 Task: Create List Content Marketing in Board Website Design and Development to Workspace Information Technology Consulting. Create List Lead Nurturing in Board Social Media Influencer Analytics and Reporting to Workspace Information Technology Consulting. Create List Social Media Management in Board Customer Service Feedback Loop Implementation and Management to Workspace Information Technology Consulting
Action: Mouse moved to (51, 395)
Screenshot: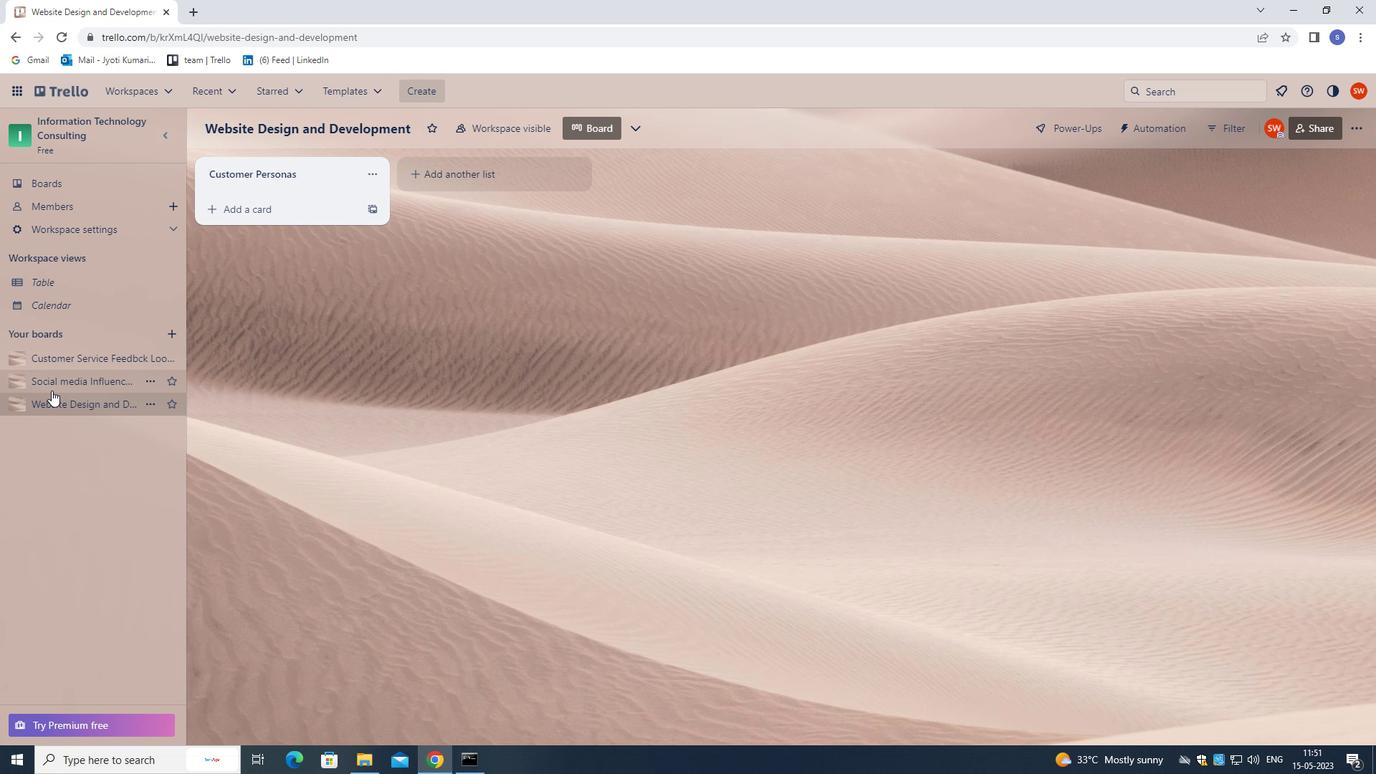 
Action: Mouse pressed left at (51, 395)
Screenshot: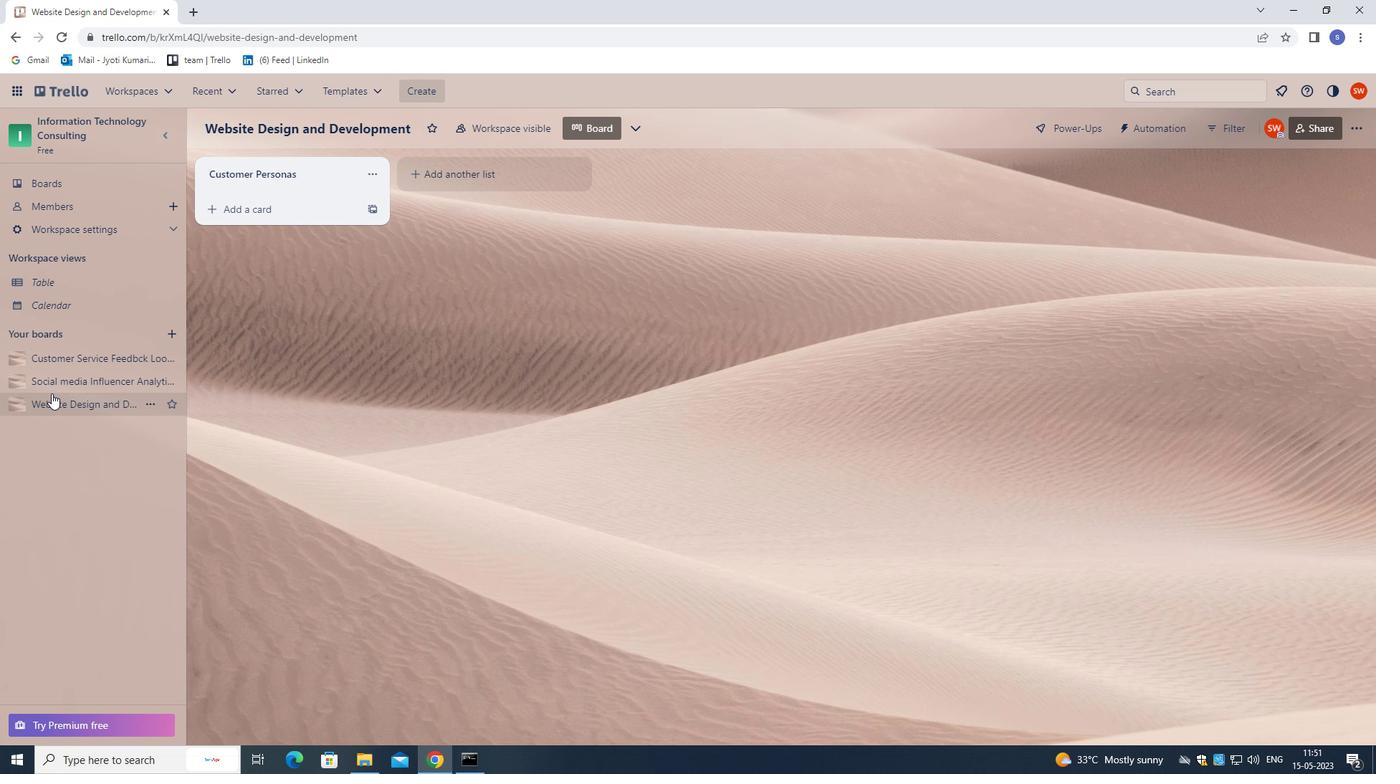 
Action: Mouse moved to (458, 179)
Screenshot: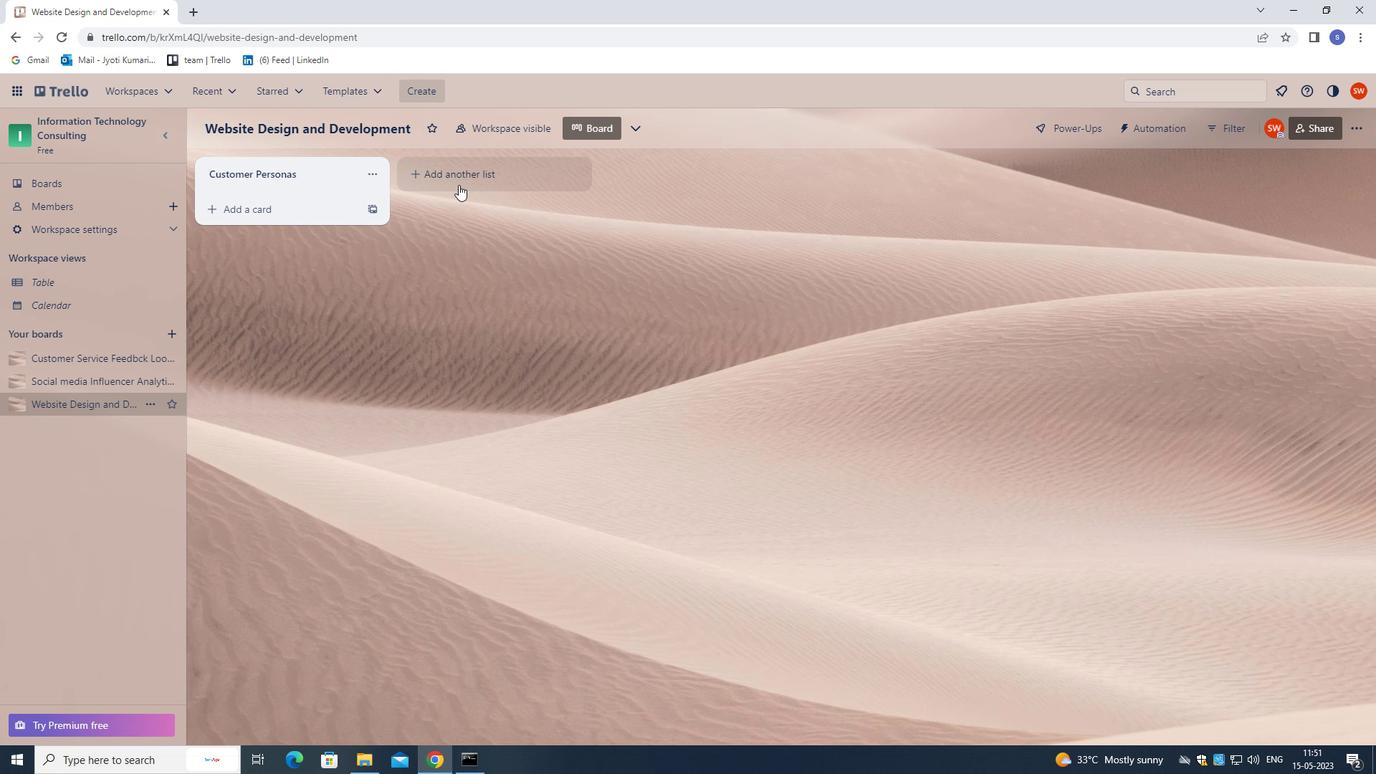 
Action: Mouse pressed left at (458, 179)
Screenshot: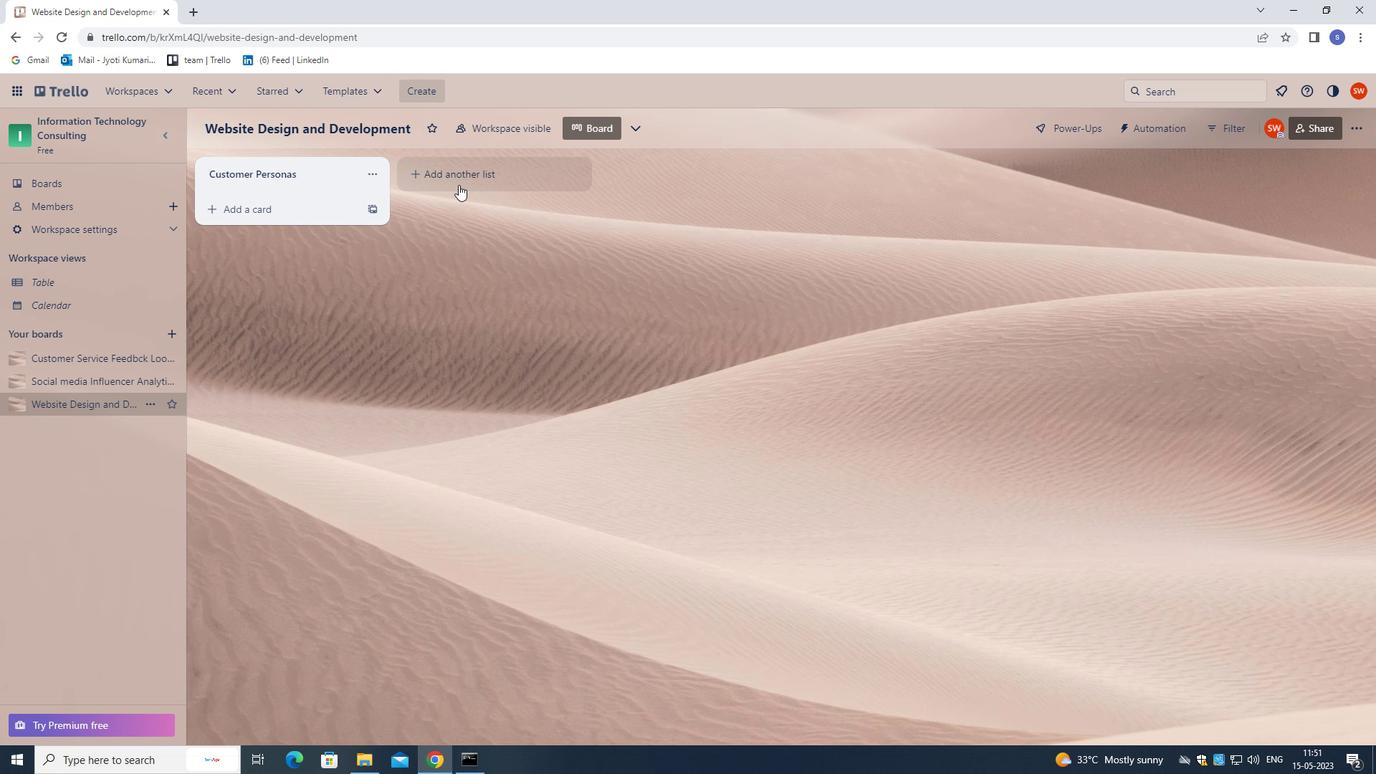 
Action: Mouse moved to (513, 462)
Screenshot: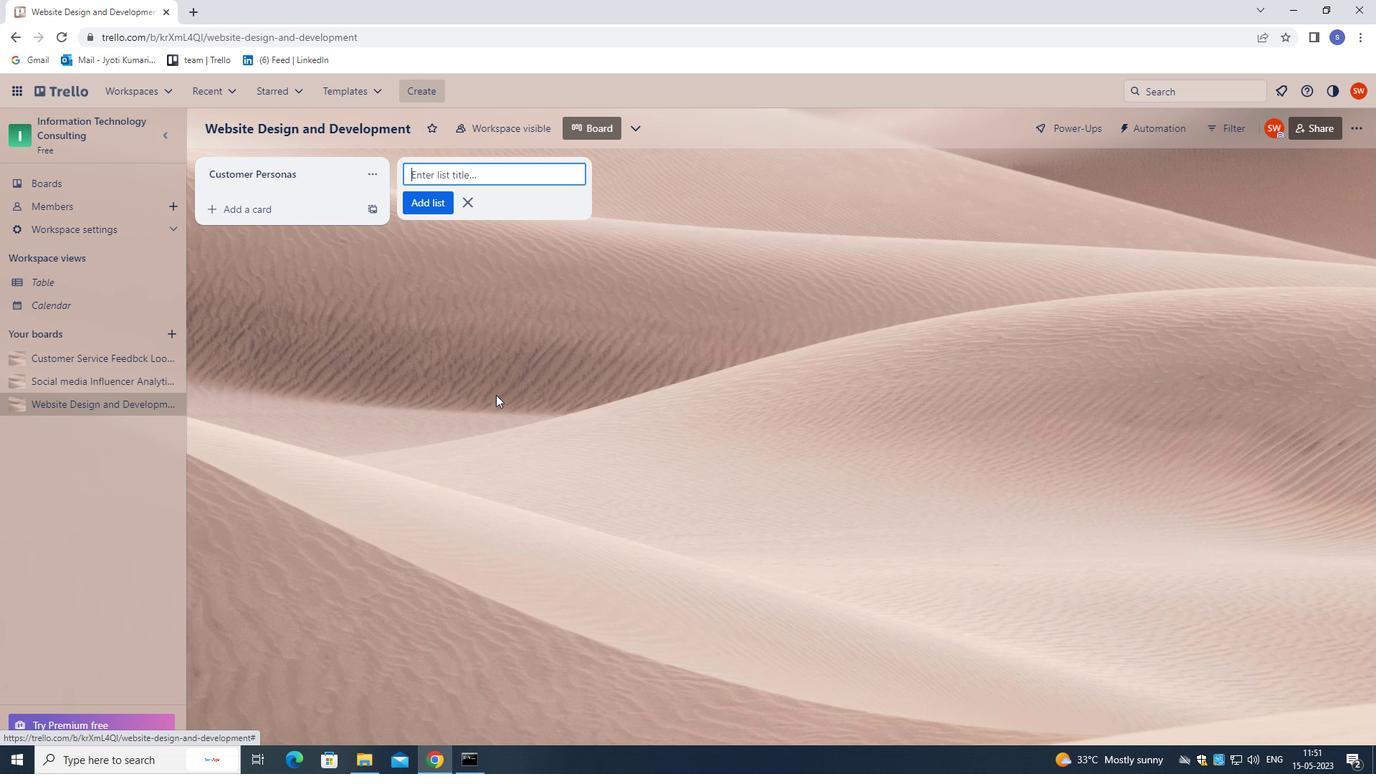 
Action: Key pressed <Key.shift>CONTENET<Key.space><Key.backspace><Key.backspace><Key.backspace><Key.backspace><Key.backspace>ENT<Key.space><Key.shift>MARKETING<Key.enter>
Screenshot: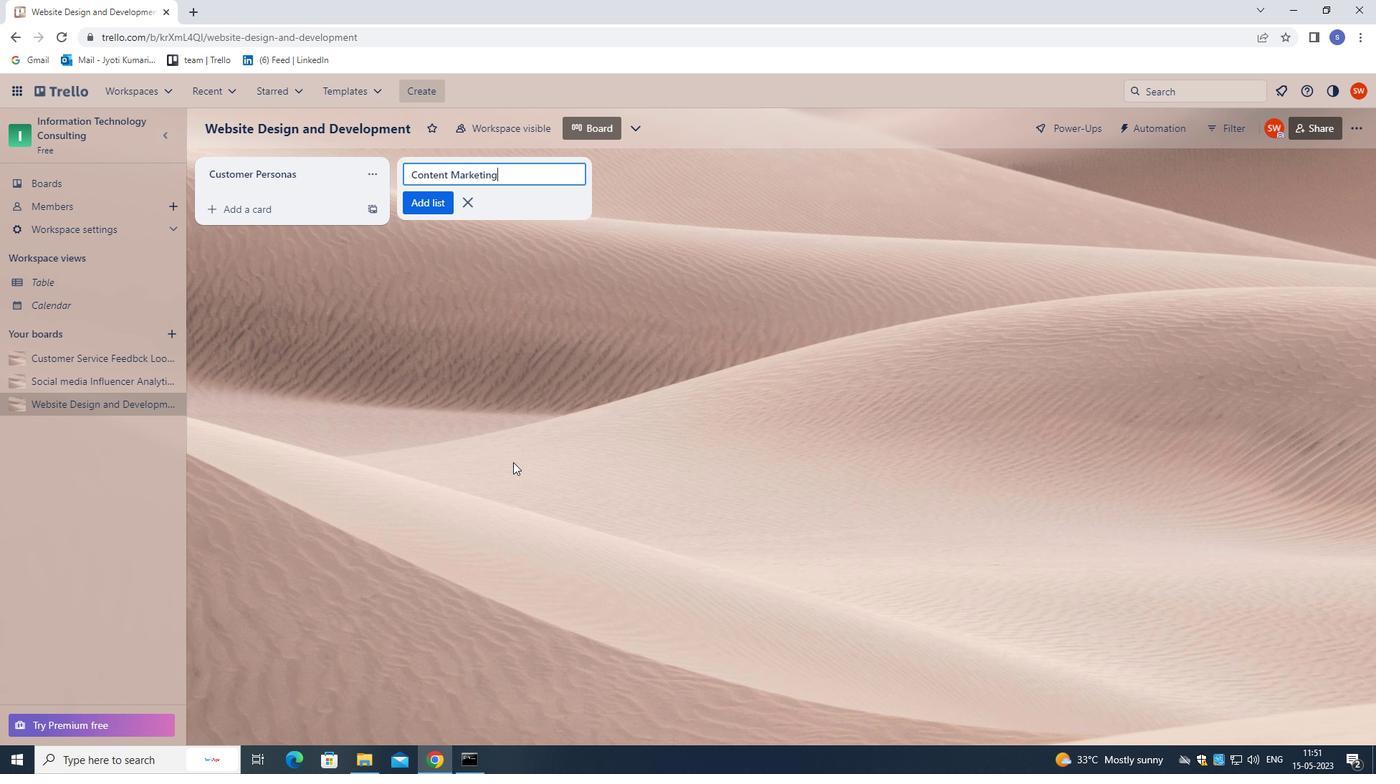 
Action: Mouse moved to (60, 382)
Screenshot: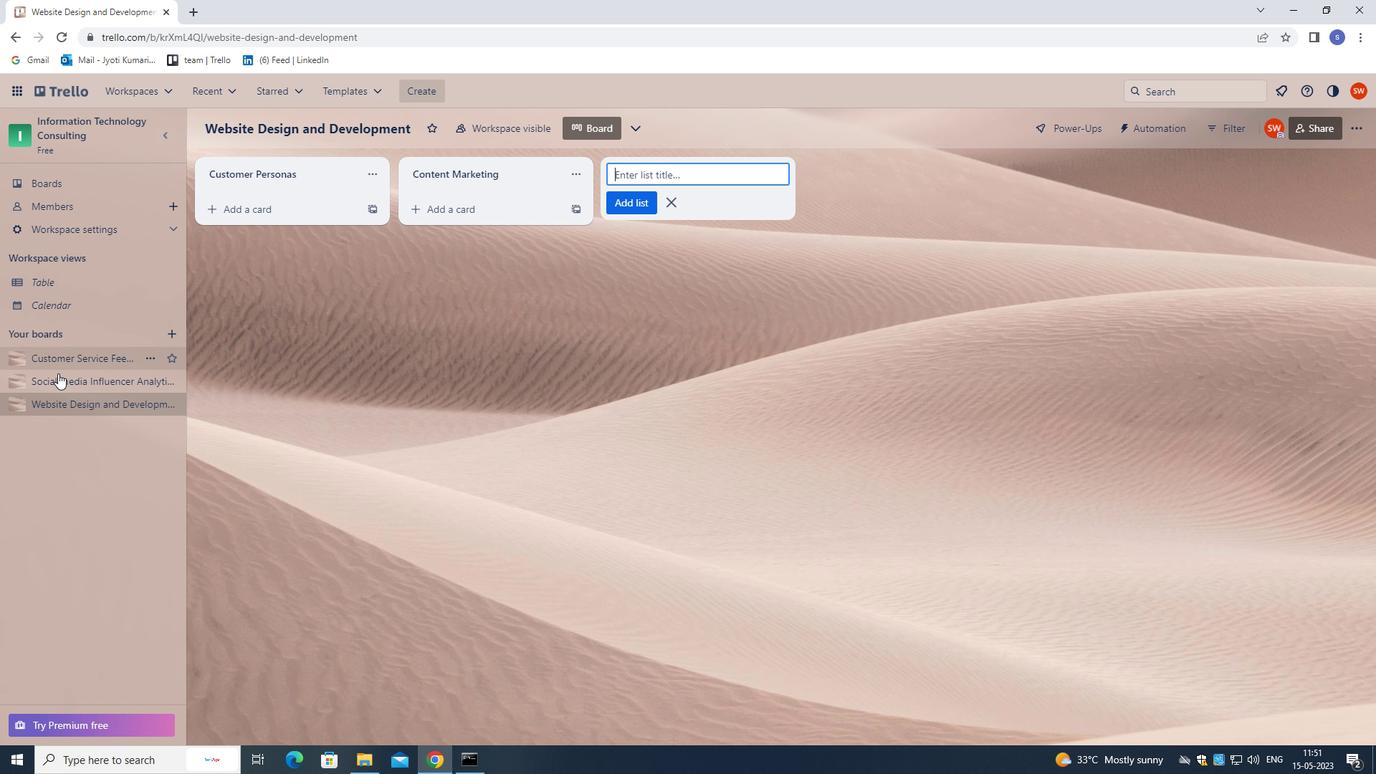 
Action: Mouse pressed left at (60, 382)
Screenshot: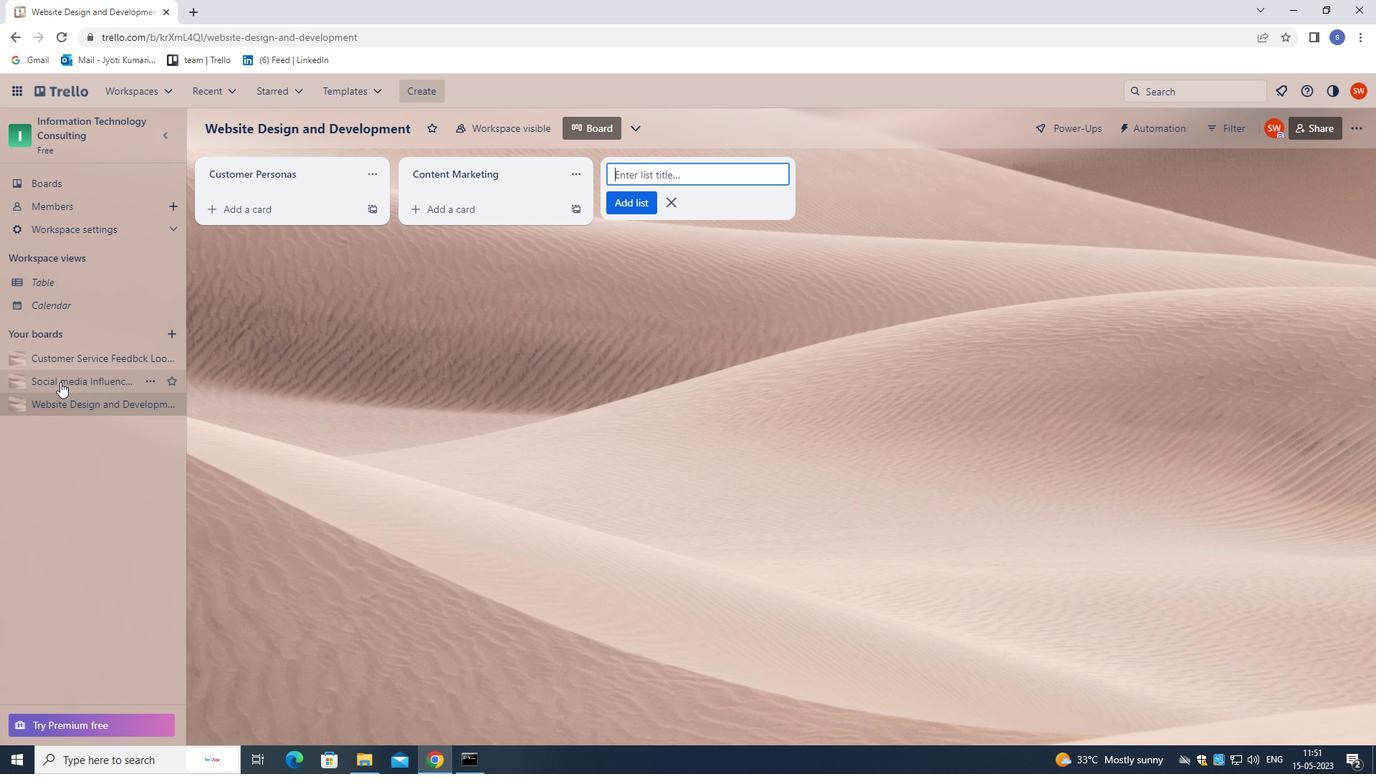 
Action: Mouse moved to (455, 182)
Screenshot: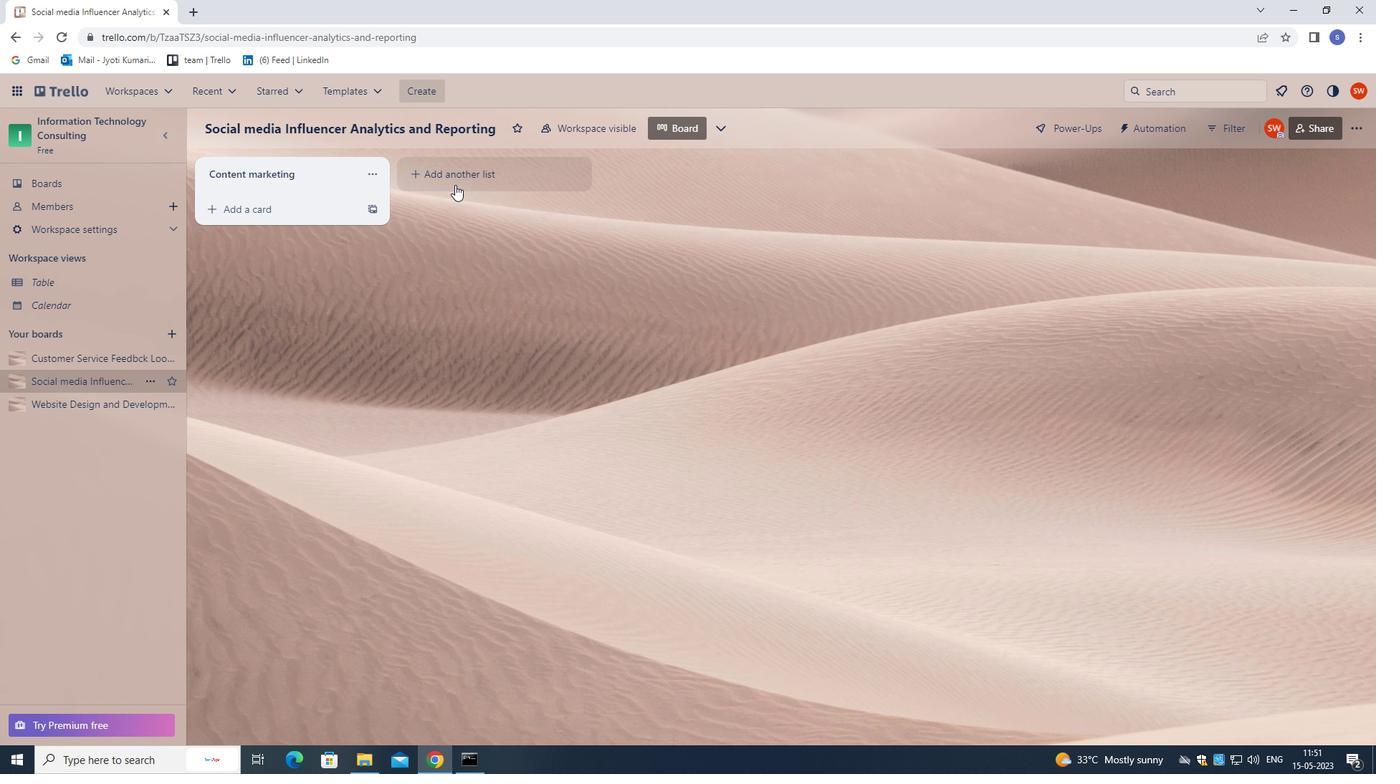 
Action: Mouse pressed left at (455, 182)
Screenshot: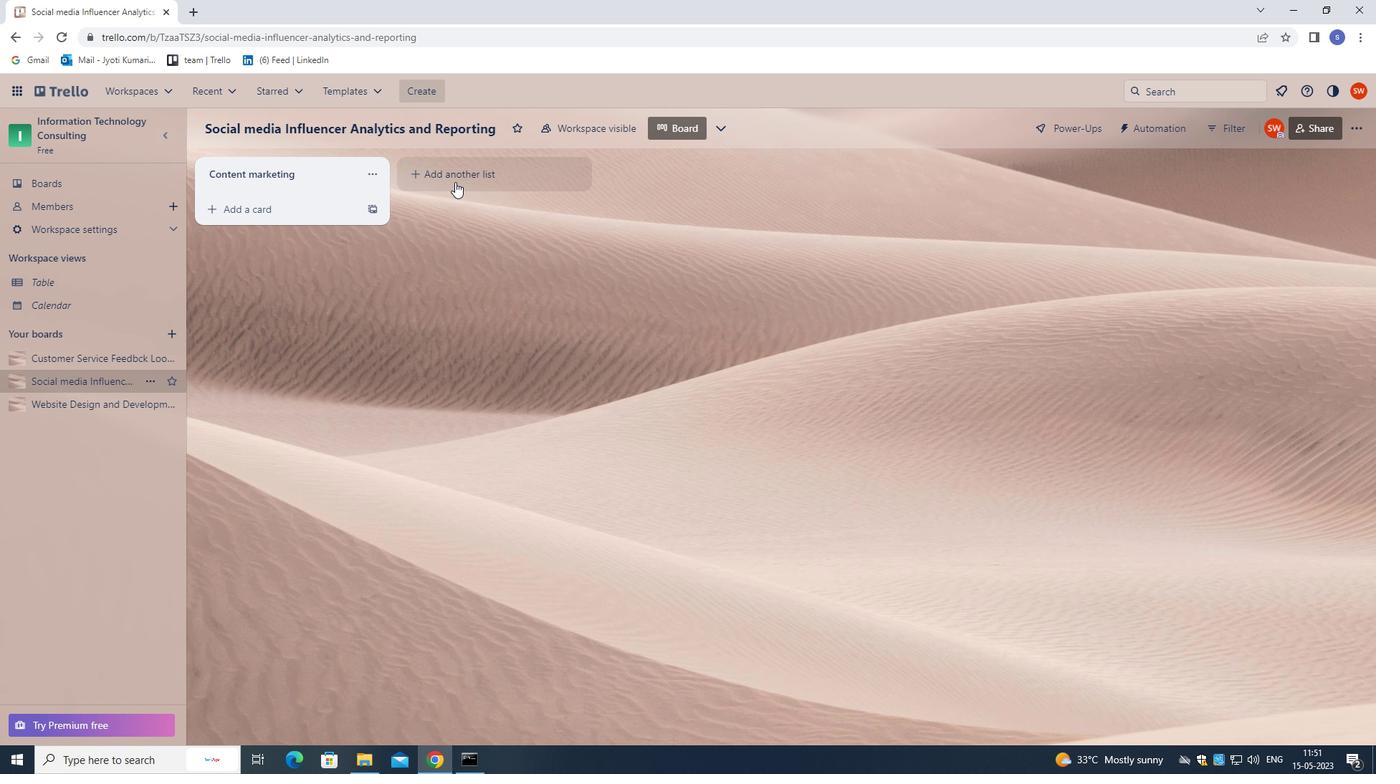 
Action: Mouse moved to (493, 405)
Screenshot: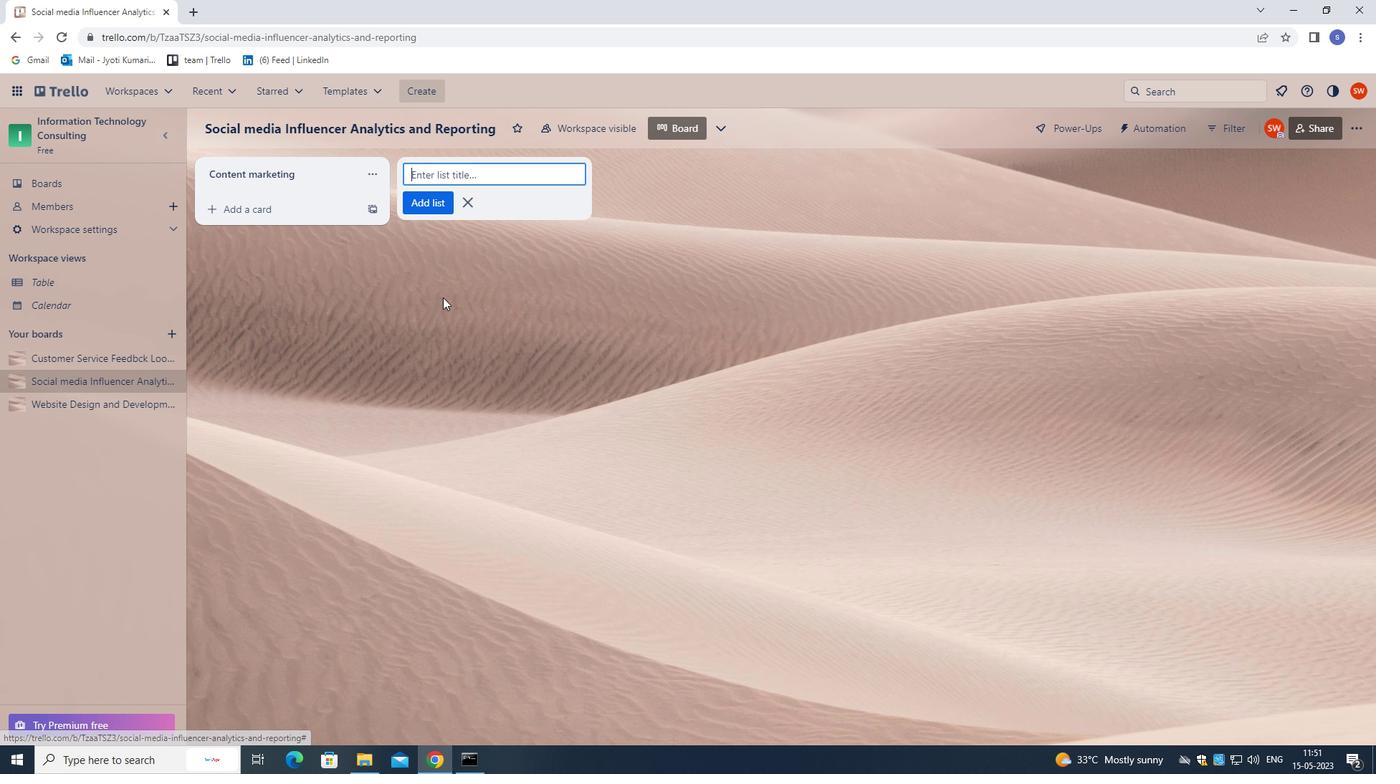 
Action: Key pressed <Key.shift>L
Screenshot: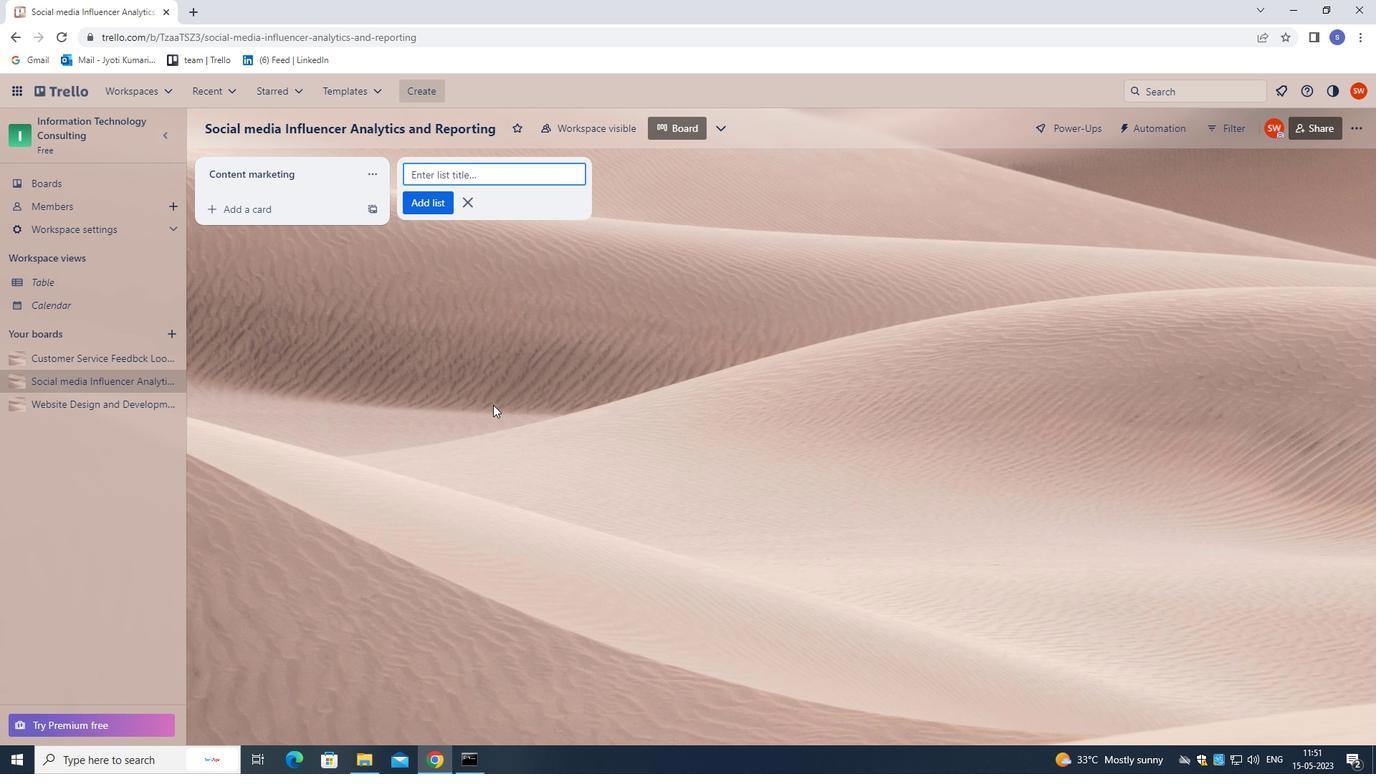 
Action: Mouse moved to (493, 405)
Screenshot: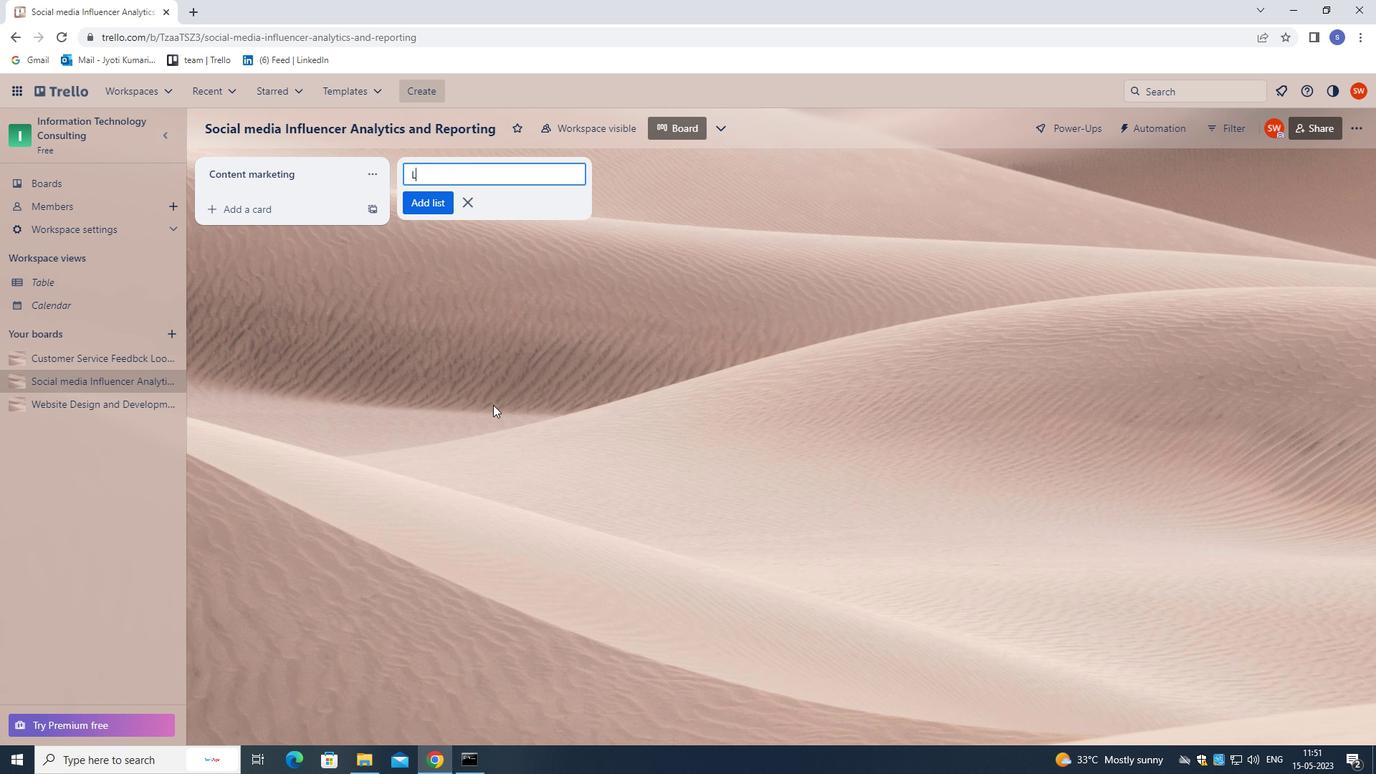 
Action: Key pressed E
Screenshot: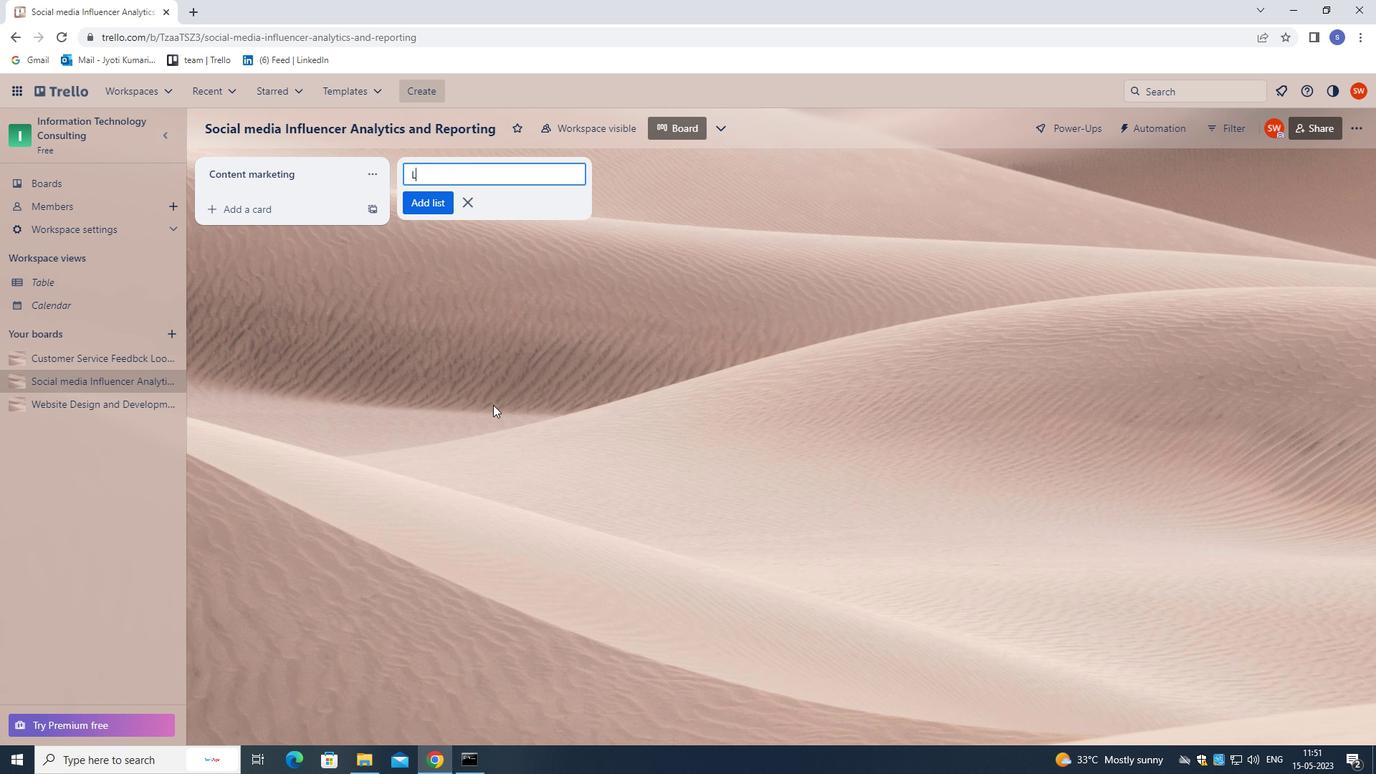 
Action: Mouse moved to (491, 405)
Screenshot: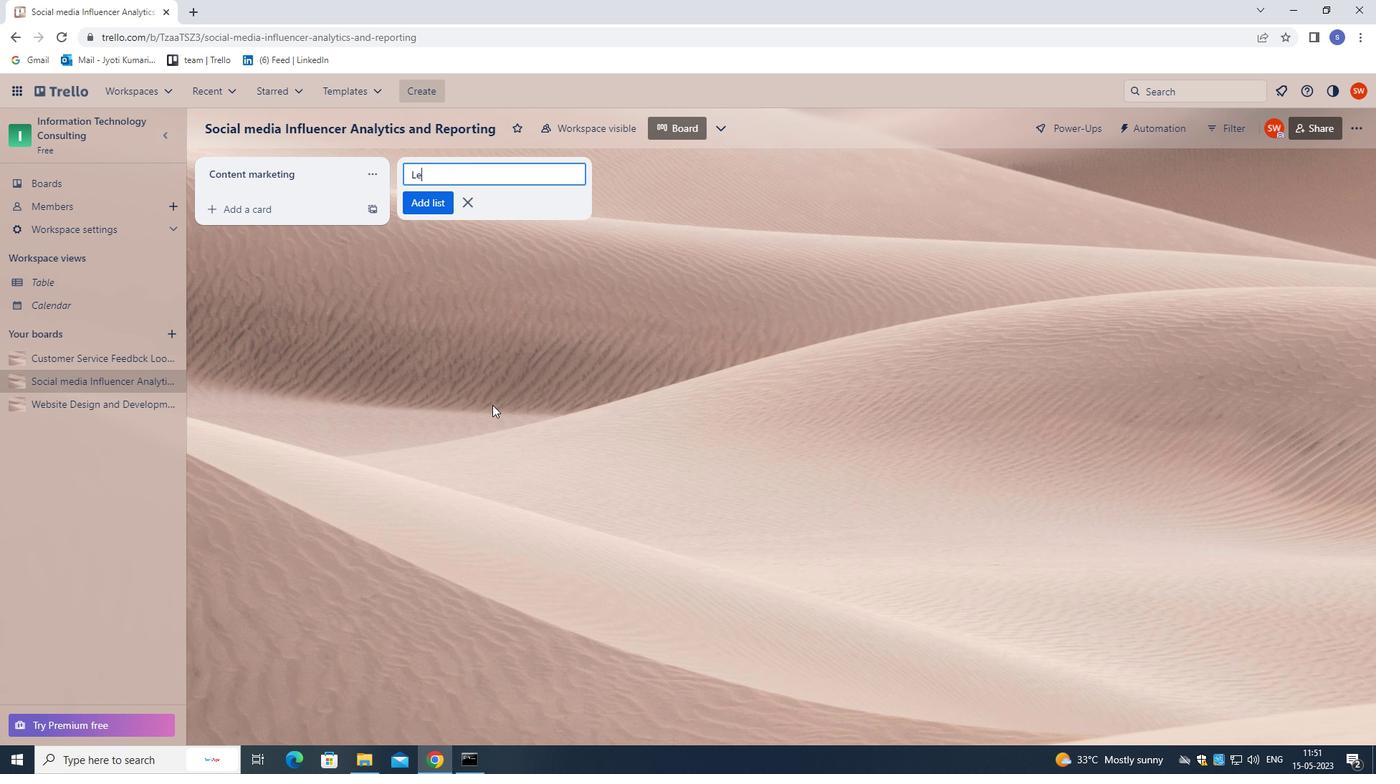 
Action: Key pressed AD<Key.space><Key.shift><Key.shift><Key.shift><Key.shift><Key.shift><Key.shift><Key.shift><Key.shift><Key.shift><Key.shift><Key.shift><Key.shift><Key.shift><Key.shift><Key.shift>NURTURING<Key.enter>
Screenshot: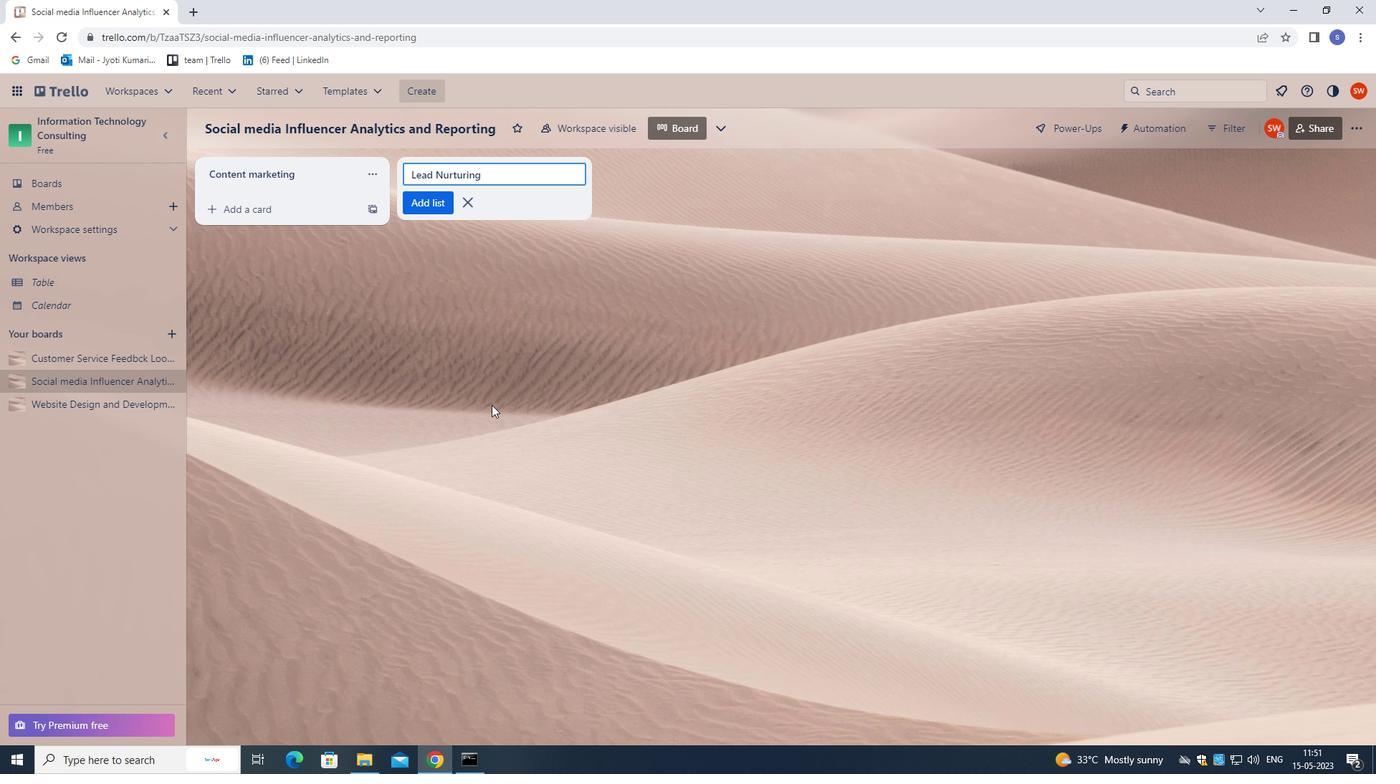 
Action: Mouse moved to (119, 356)
Screenshot: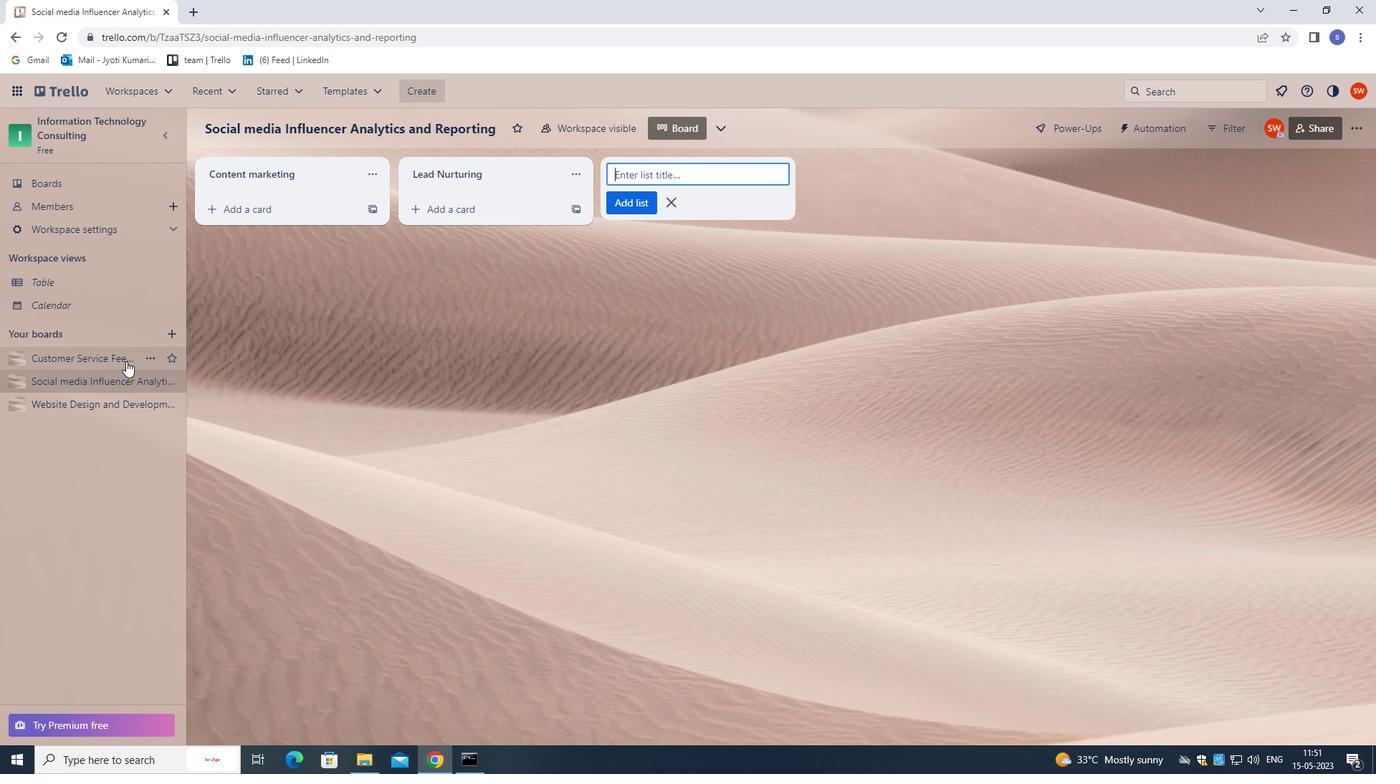 
Action: Mouse pressed left at (119, 356)
Screenshot: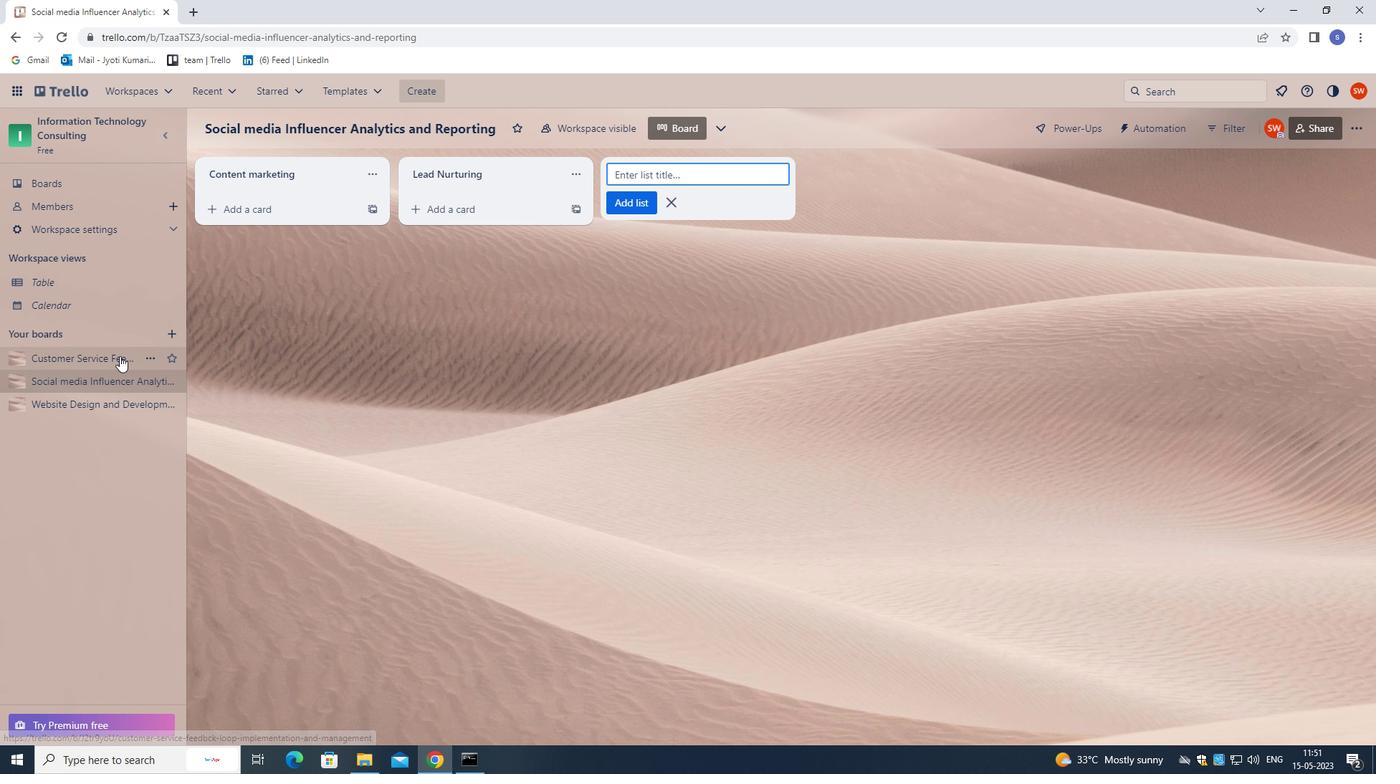 
Action: Mouse moved to (461, 172)
Screenshot: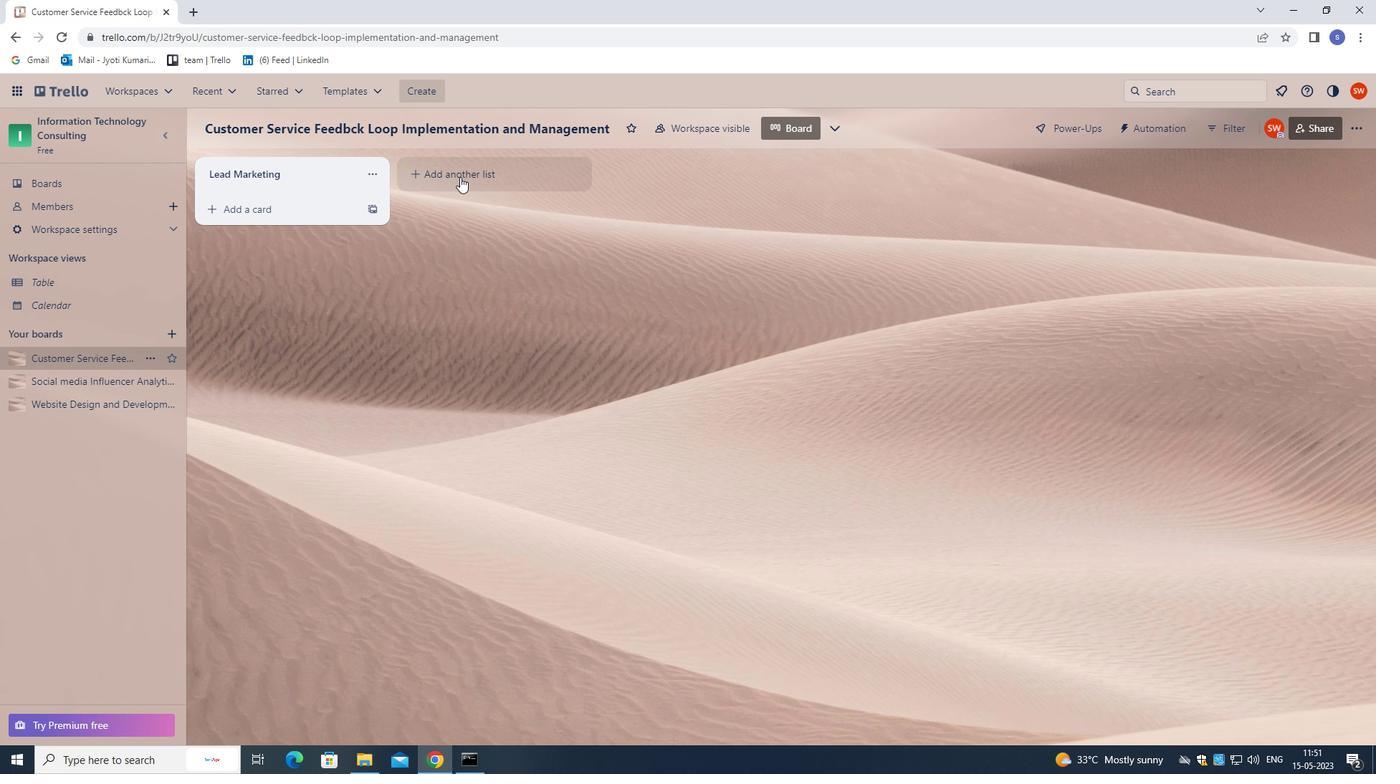 
Action: Mouse pressed left at (461, 172)
Screenshot: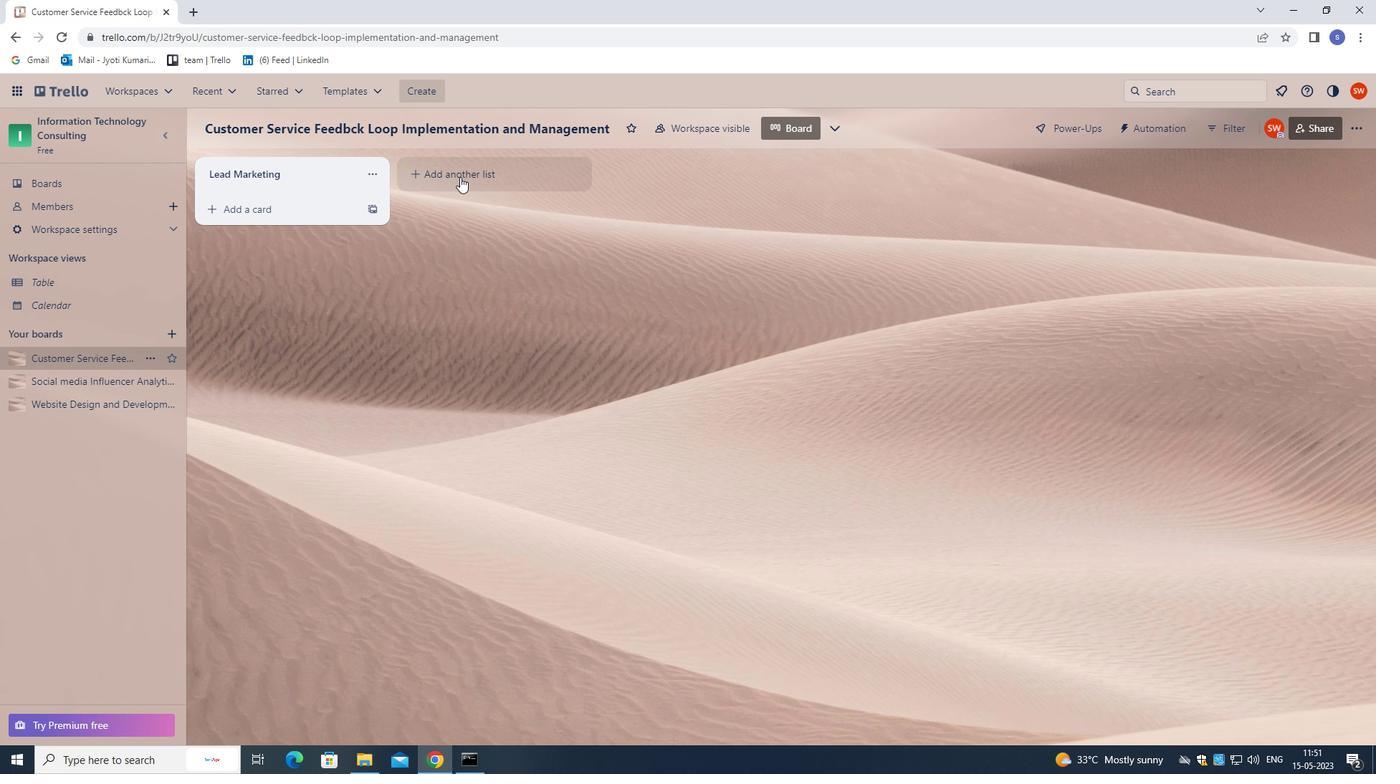 
Action: Mouse moved to (472, 445)
Screenshot: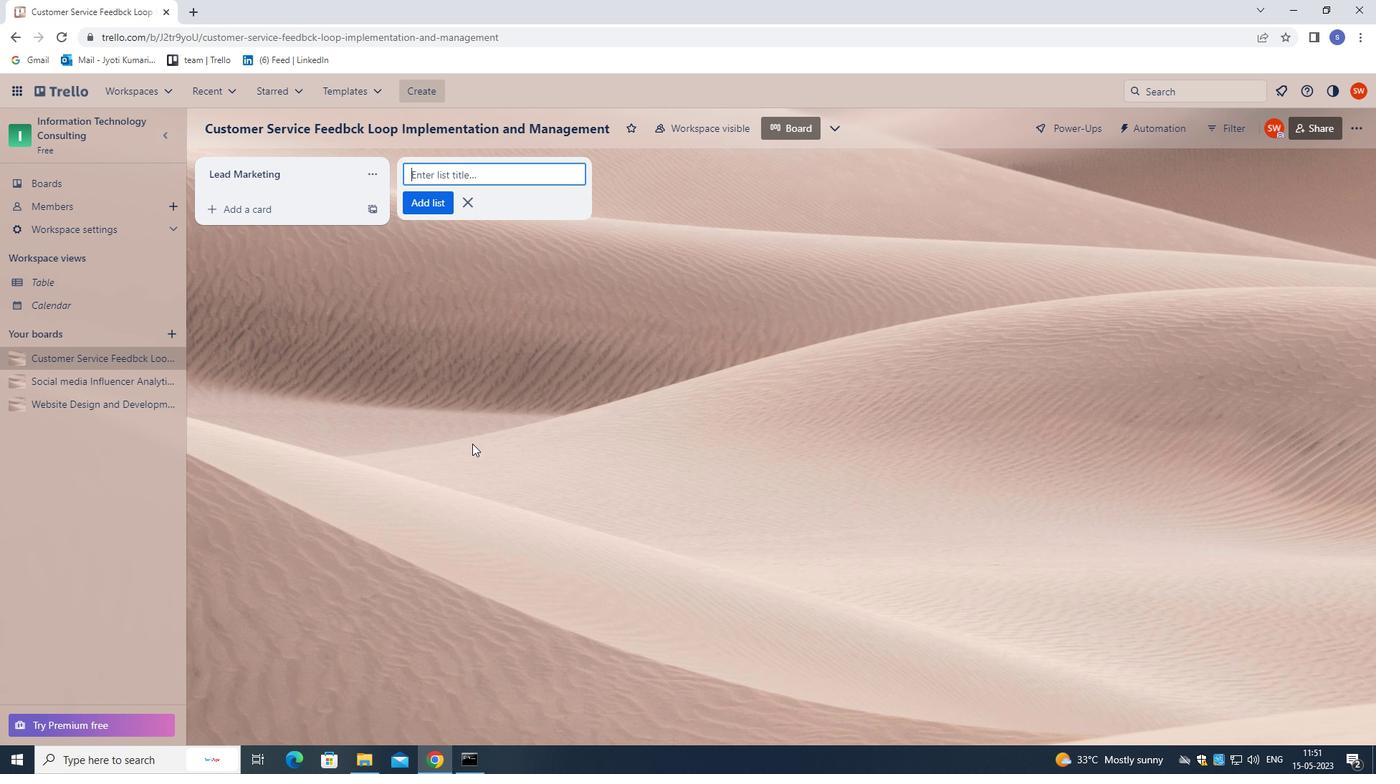 
Action: Key pressed <Key.shift>SOCIAL<Key.space><Key.shift>MEDIA<Key.space><Key.shift><Key.shift>MANAGEMENT<Key.enter>
Screenshot: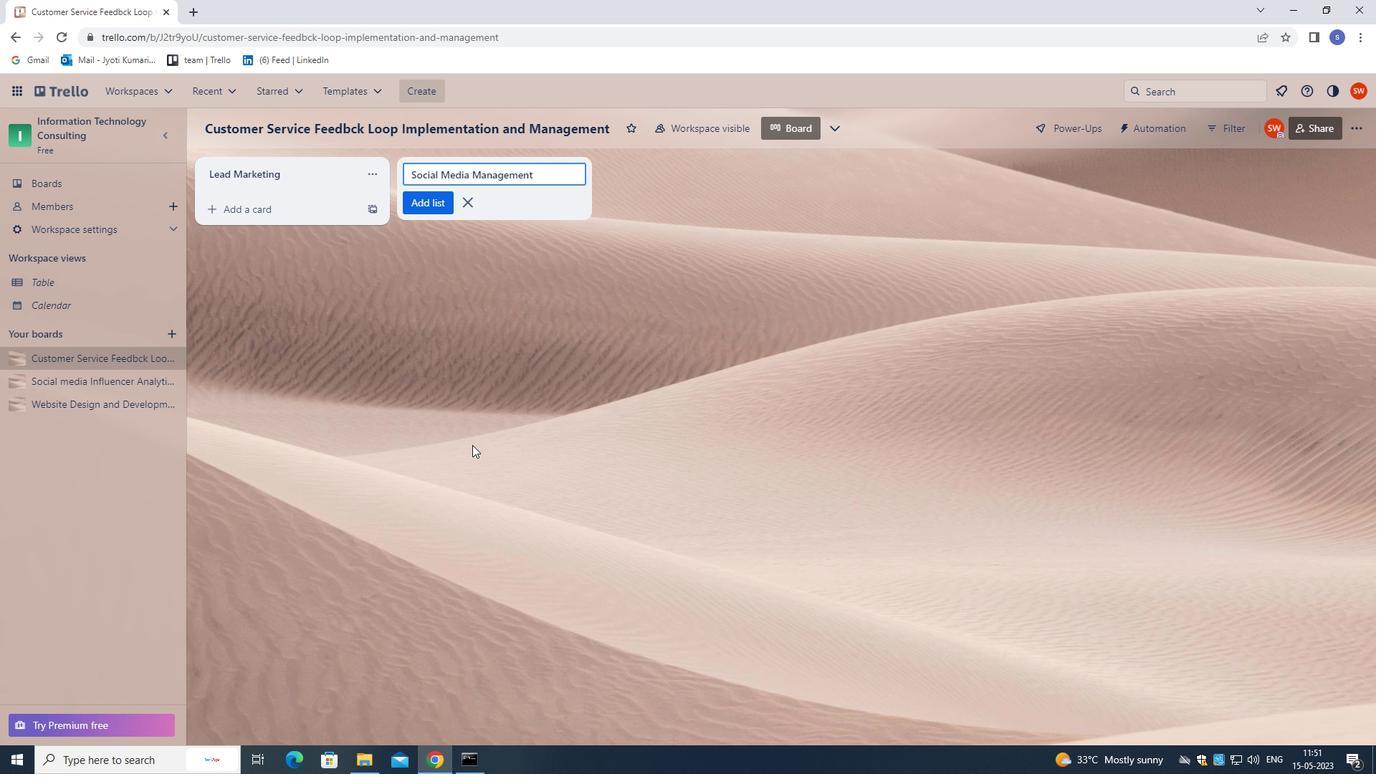 
Action: Mouse moved to (450, 648)
Screenshot: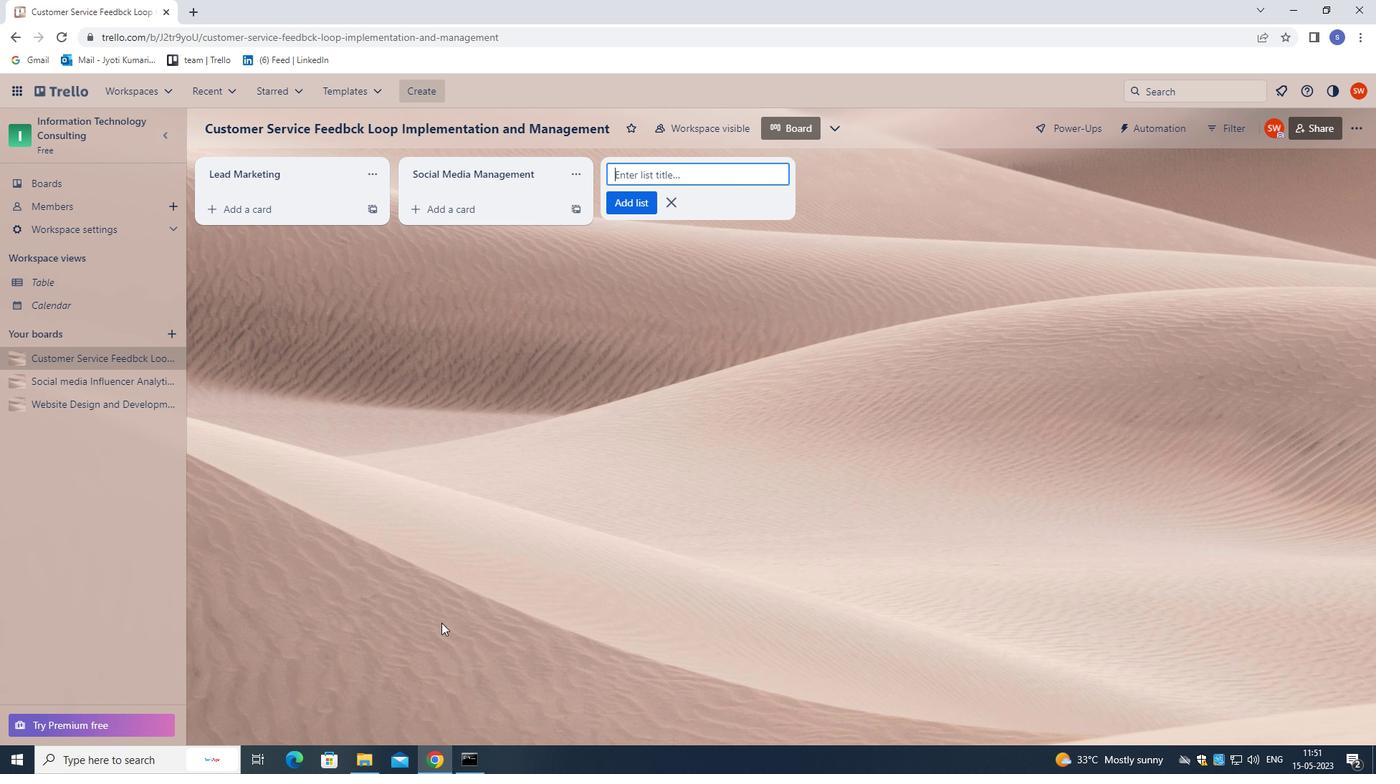 
